 Task: Click yahoo.
Action: Mouse moved to (491, 67)
Screenshot: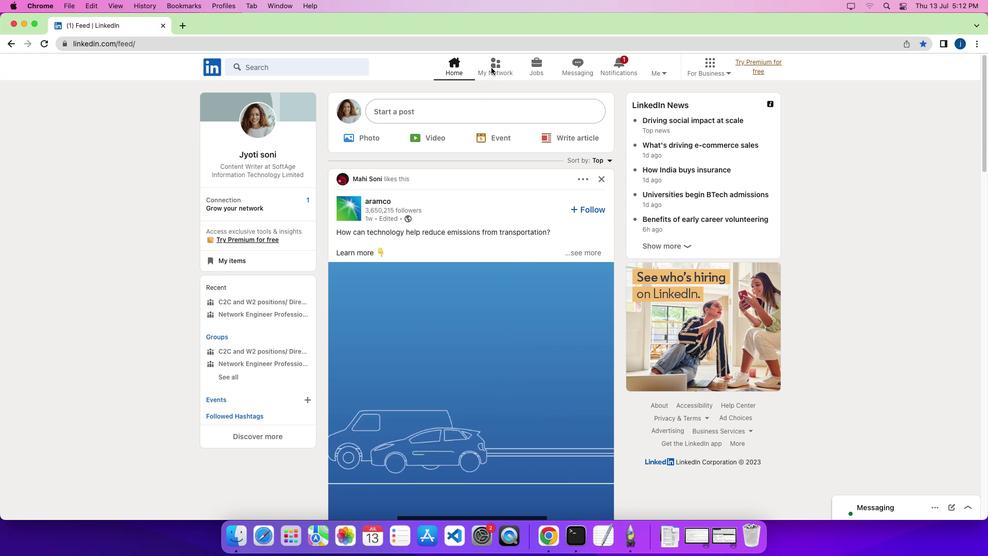 
Action: Mouse pressed left at (491, 67)
Screenshot: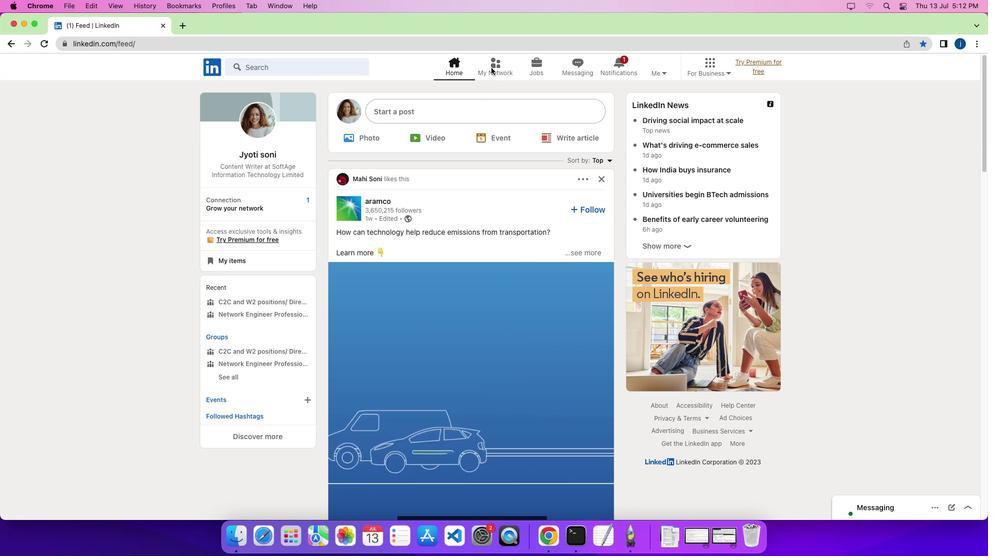 
Action: Mouse pressed left at (491, 67)
Screenshot: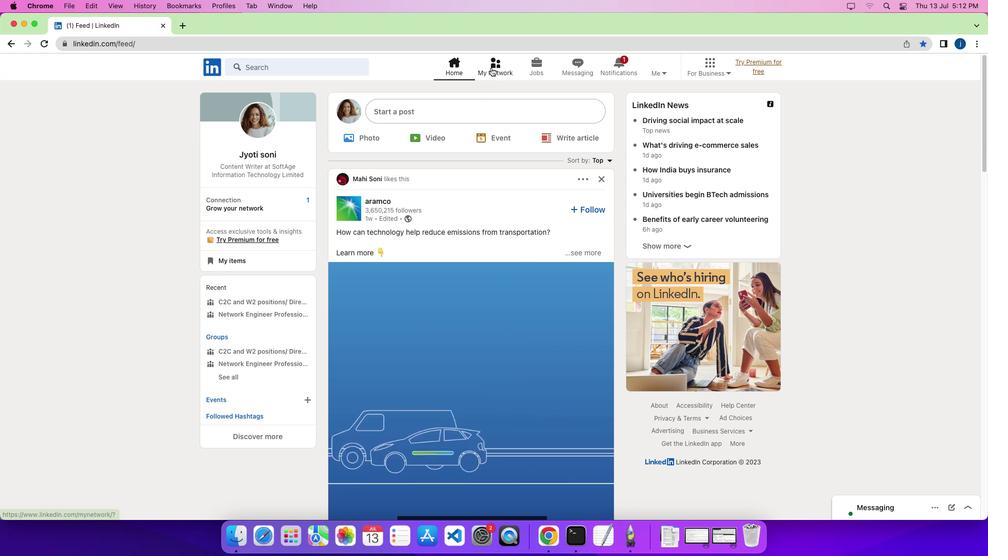 
Action: Mouse moved to (252, 142)
Screenshot: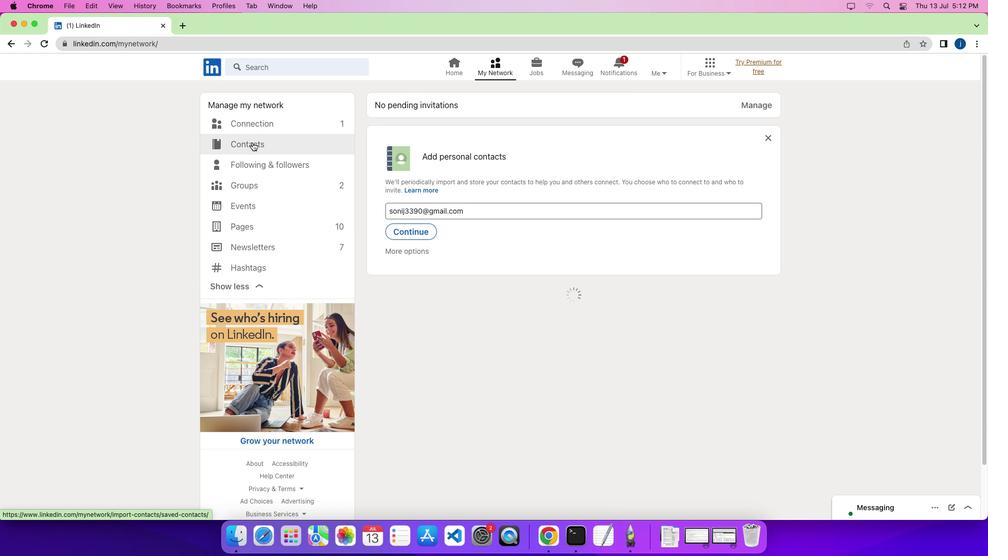 
Action: Mouse pressed left at (252, 142)
Screenshot: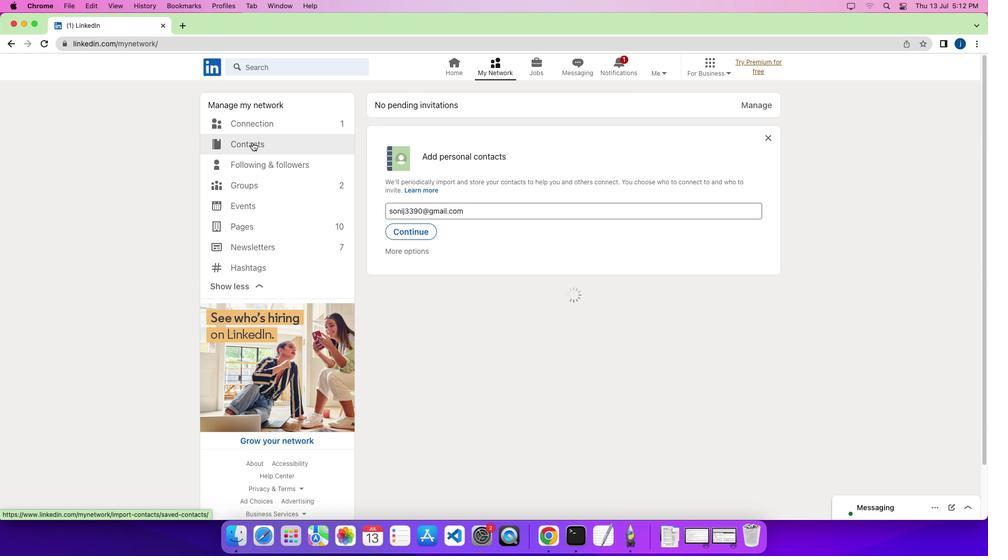 
Action: Mouse pressed left at (252, 142)
Screenshot: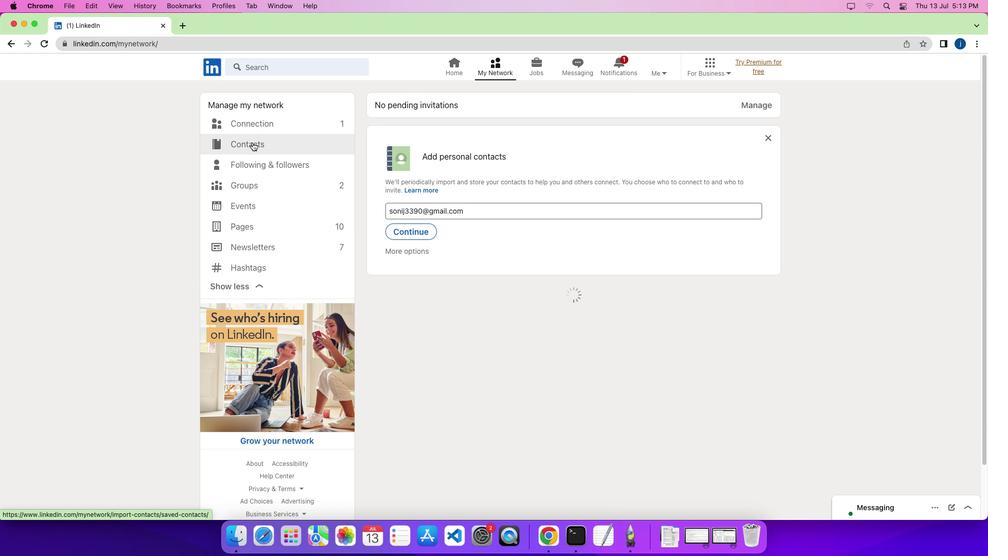 
Action: Mouse moved to (665, 142)
Screenshot: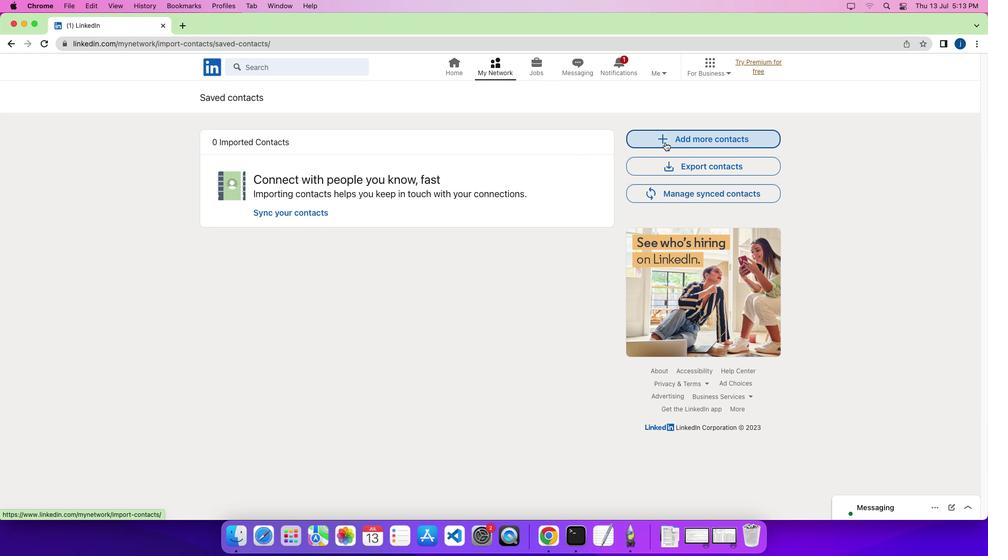 
Action: Mouse pressed left at (665, 142)
Screenshot: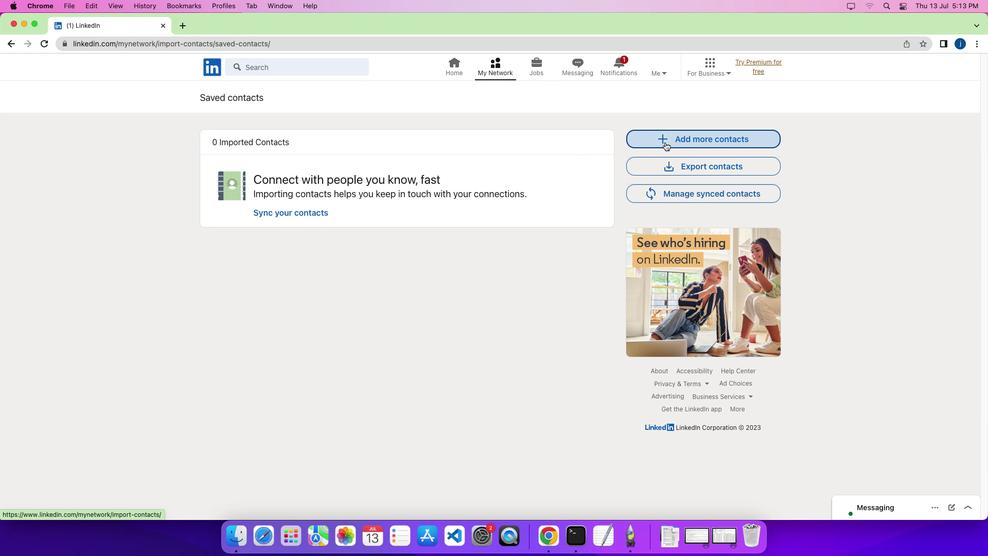 
Action: Mouse moved to (511, 290)
Screenshot: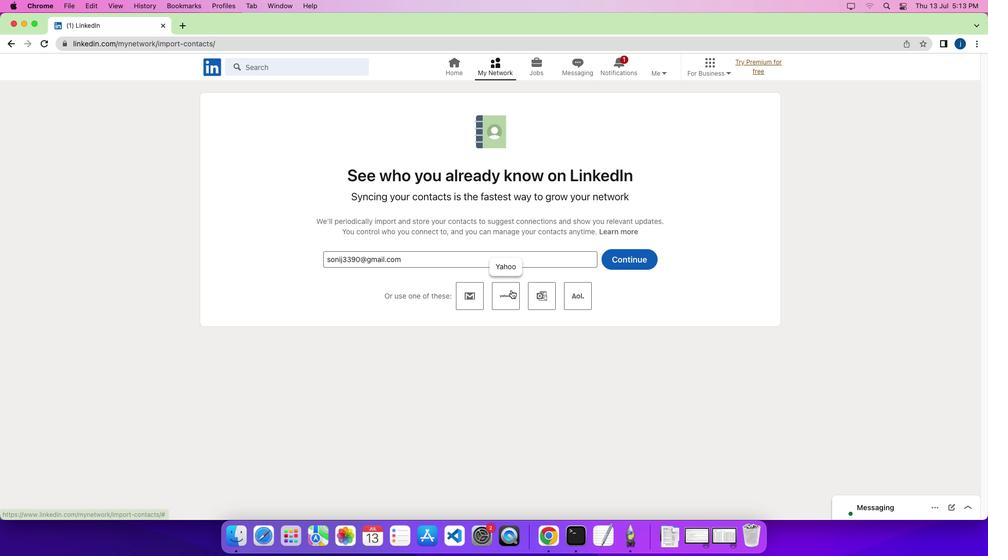 
Action: Mouse pressed left at (511, 290)
Screenshot: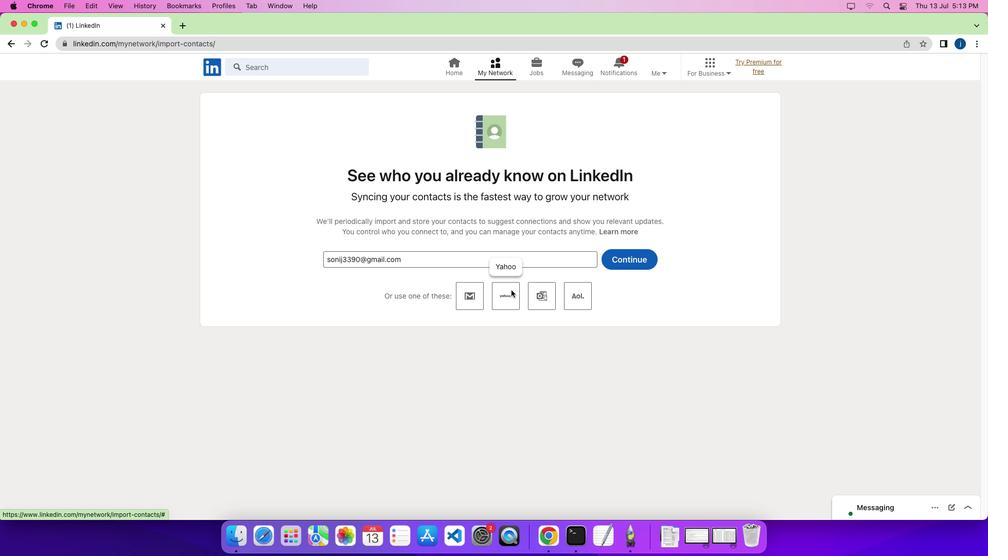 
